 Task: Find out the meaning of "Cap" in the real estate glossary.
Action: Mouse moved to (419, 171)
Screenshot: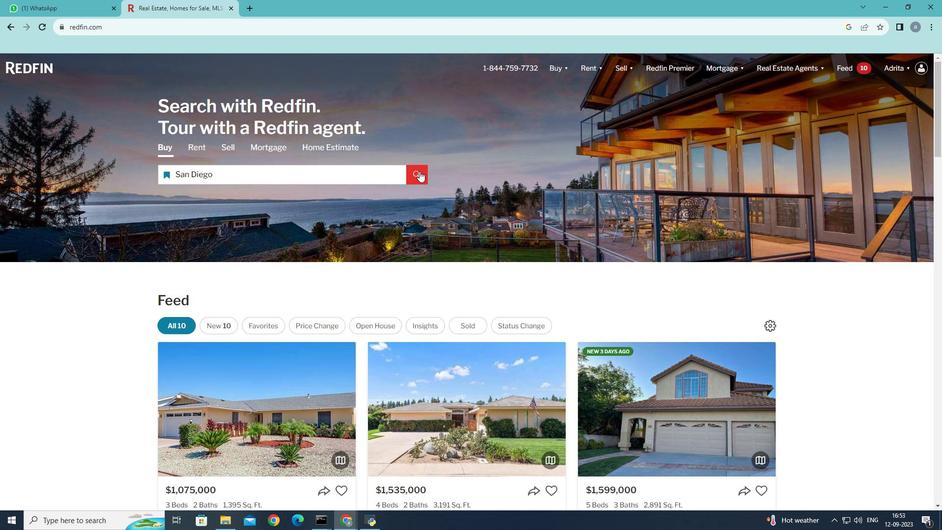 
Action: Mouse pressed left at (419, 171)
Screenshot: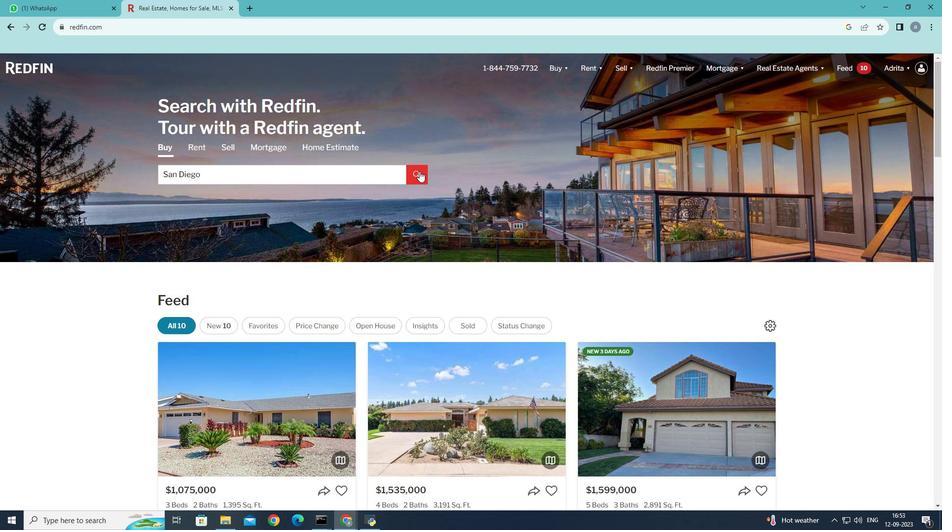 
Action: Mouse moved to (597, 139)
Screenshot: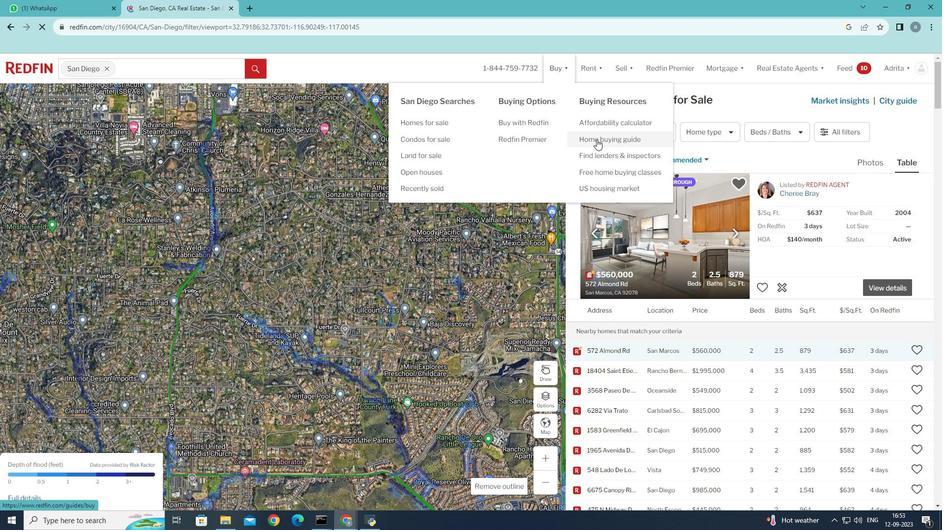 
Action: Mouse pressed left at (597, 139)
Screenshot: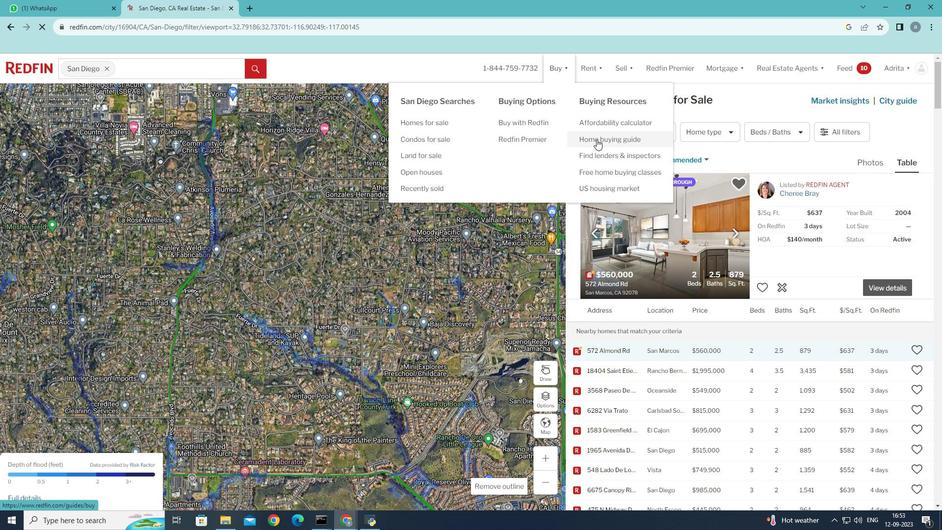 
Action: Mouse moved to (415, 214)
Screenshot: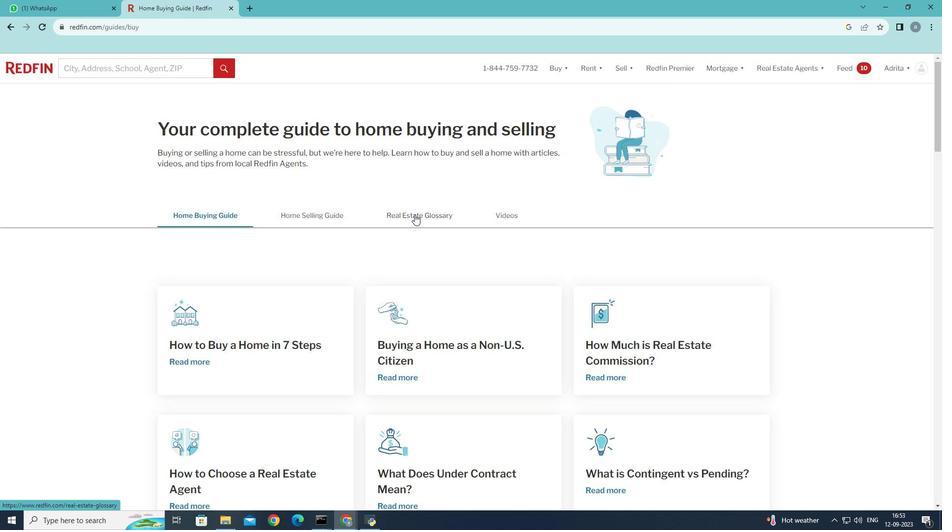 
Action: Mouse pressed left at (415, 214)
Screenshot: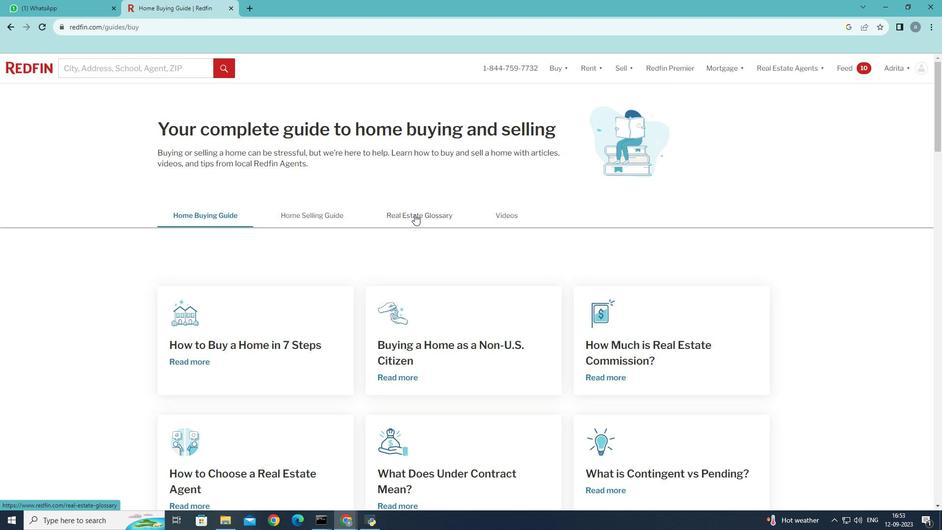 
Action: Mouse moved to (316, 307)
Screenshot: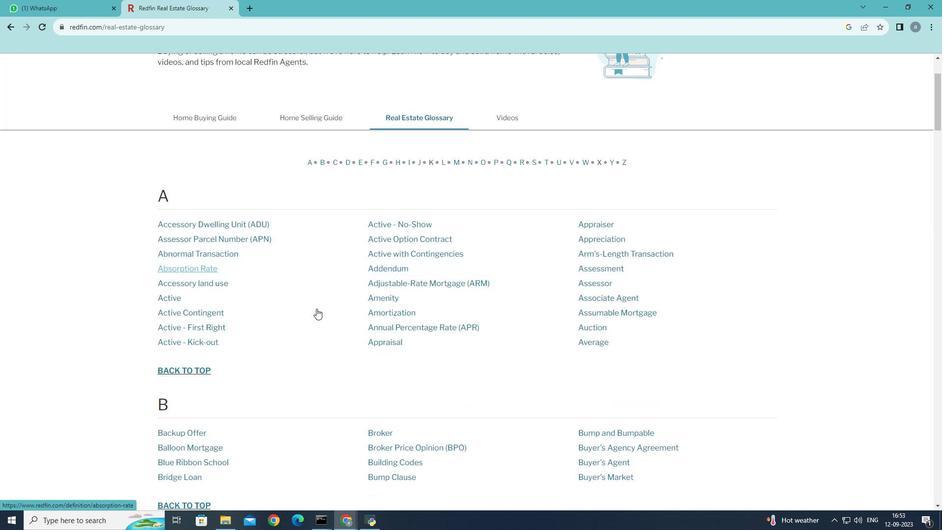 
Action: Mouse scrolled (316, 306) with delta (0, 0)
Screenshot: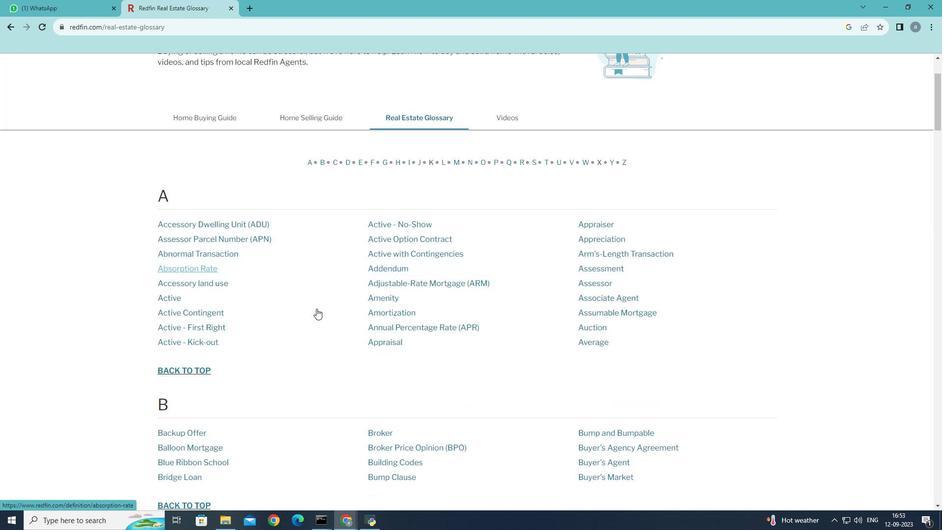 
Action: Mouse moved to (316, 307)
Screenshot: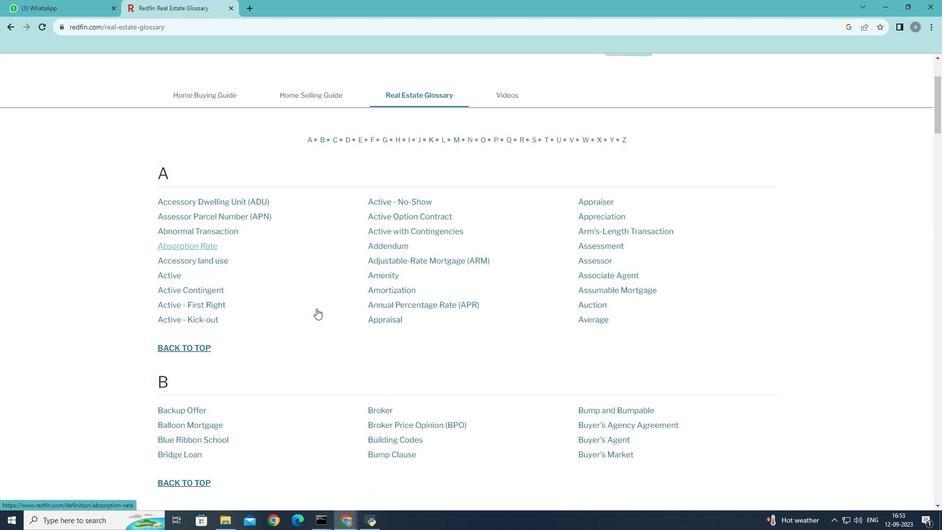 
Action: Mouse scrolled (316, 307) with delta (0, 0)
Screenshot: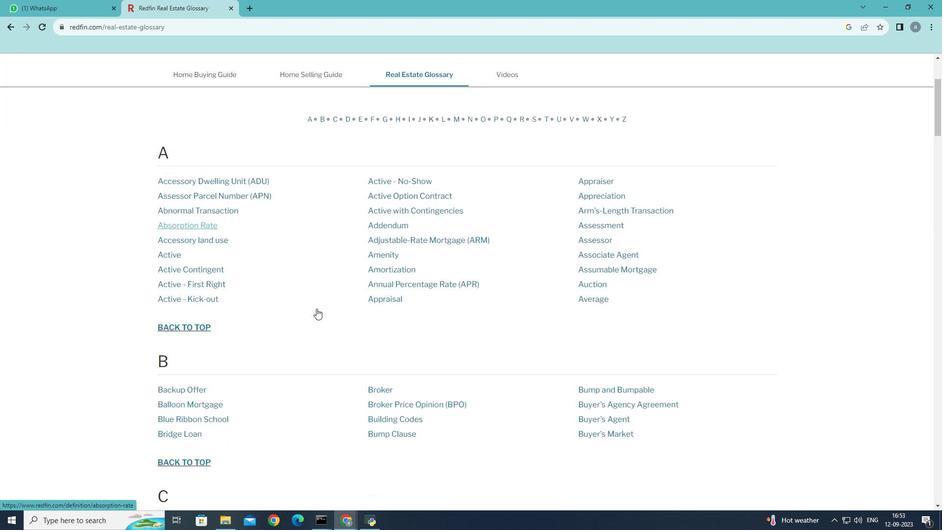 
Action: Mouse moved to (316, 308)
Screenshot: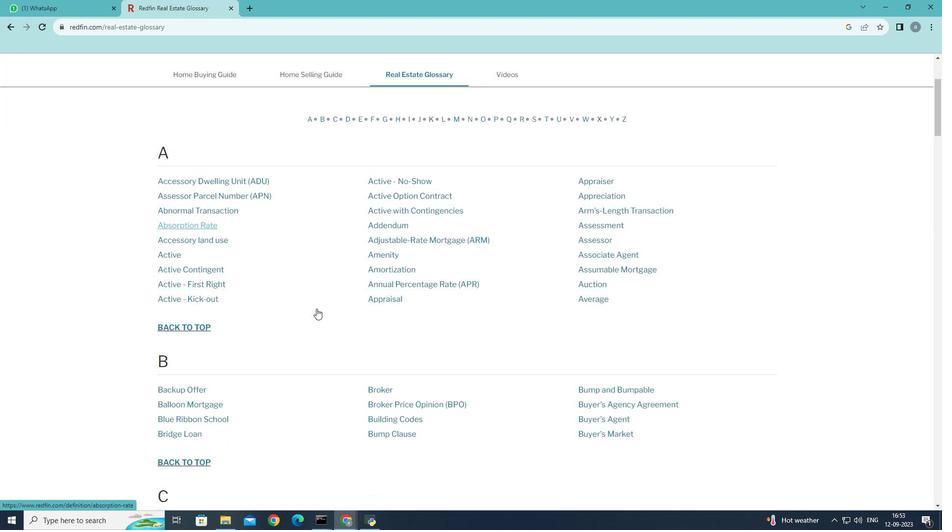 
Action: Mouse scrolled (316, 308) with delta (0, 0)
Screenshot: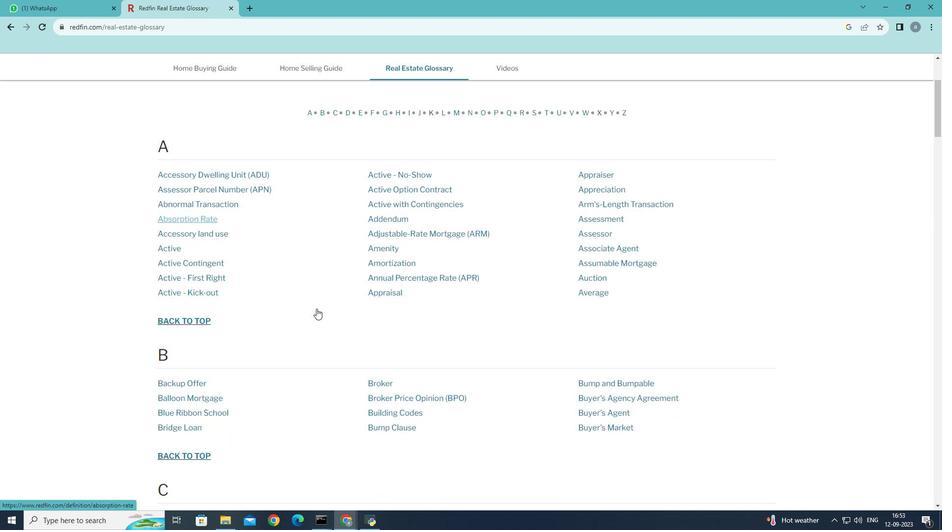 
Action: Mouse moved to (316, 308)
Screenshot: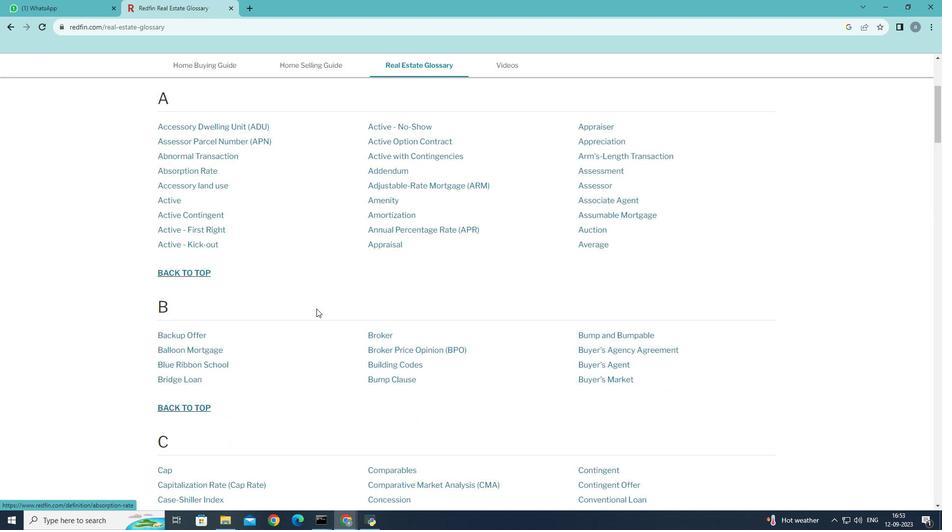 
Action: Mouse scrolled (316, 308) with delta (0, 0)
Screenshot: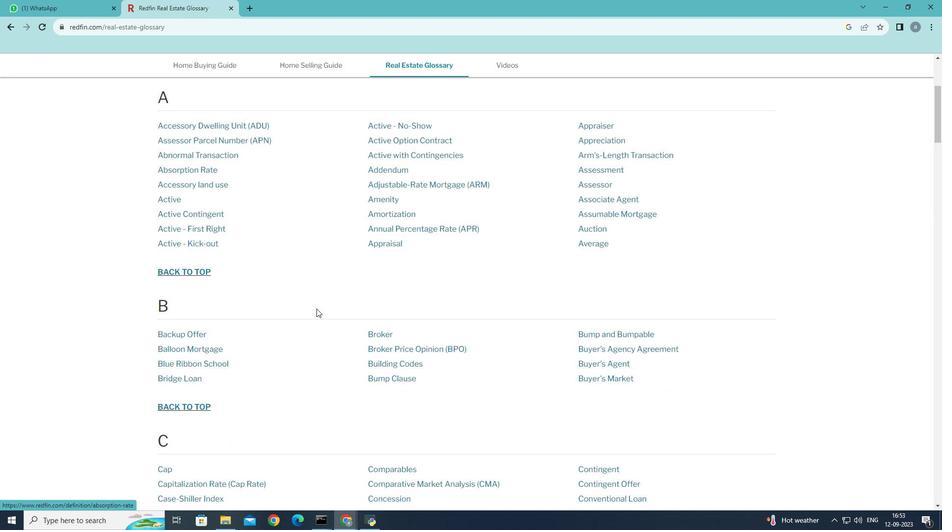 
Action: Mouse scrolled (316, 308) with delta (0, 0)
Screenshot: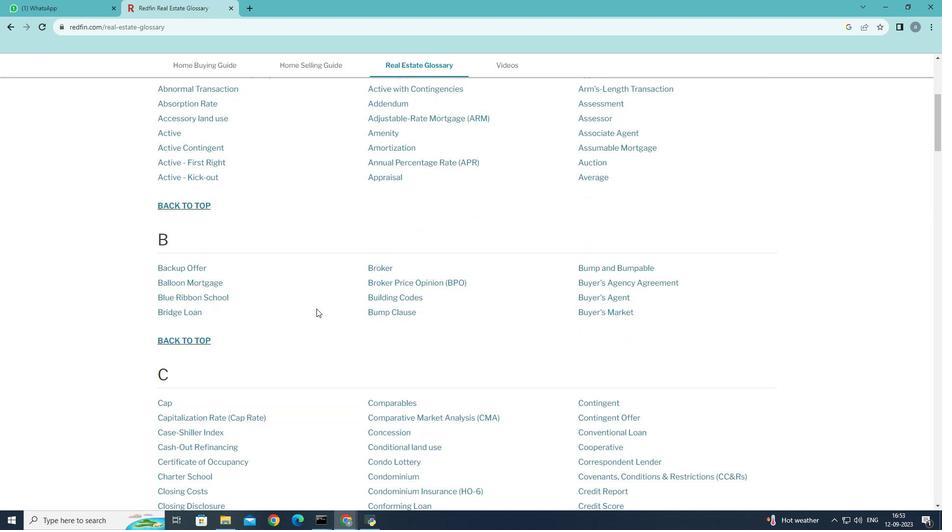 
Action: Mouse scrolled (316, 308) with delta (0, 0)
Screenshot: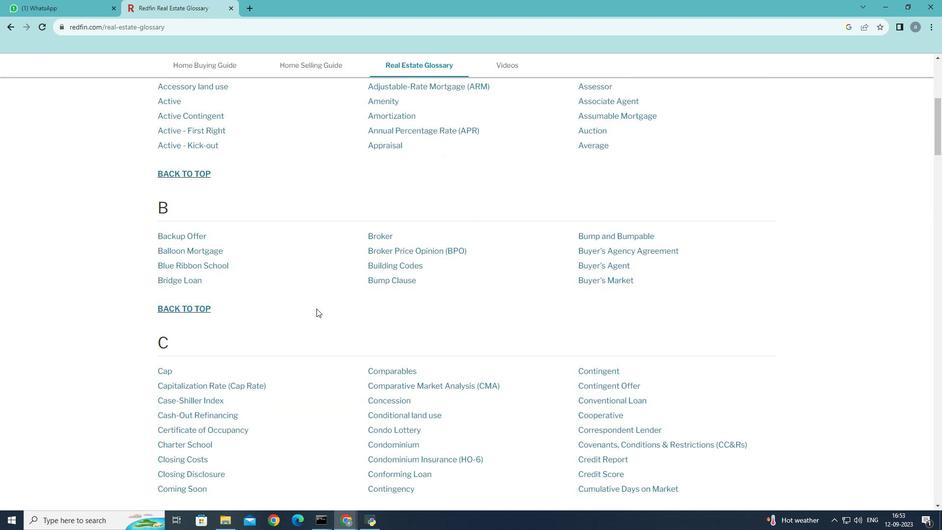 
Action: Mouse scrolled (316, 308) with delta (0, 0)
Screenshot: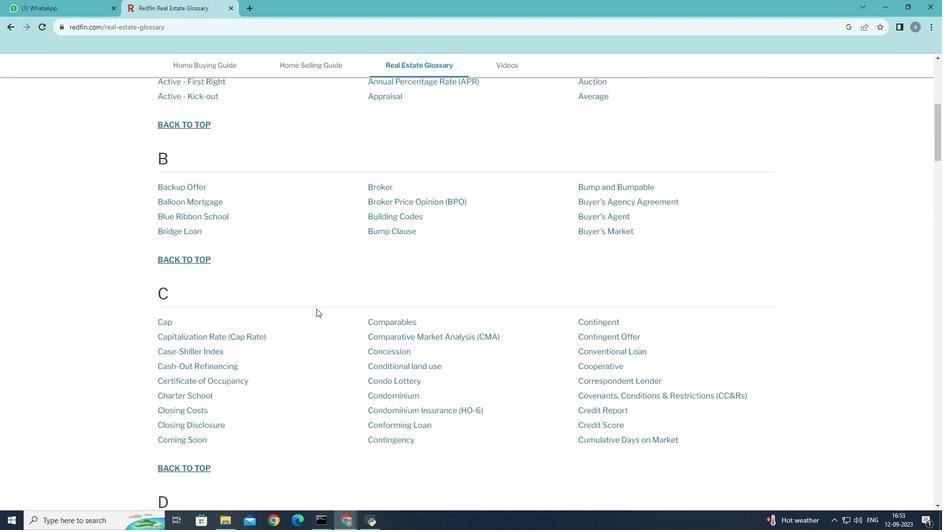 
Action: Mouse scrolled (316, 308) with delta (0, 0)
Screenshot: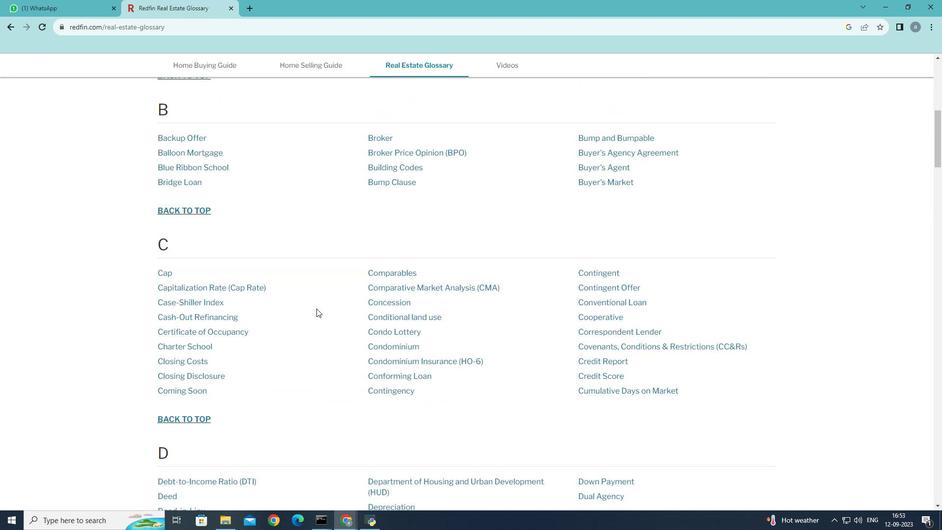 
Action: Mouse moved to (165, 275)
Screenshot: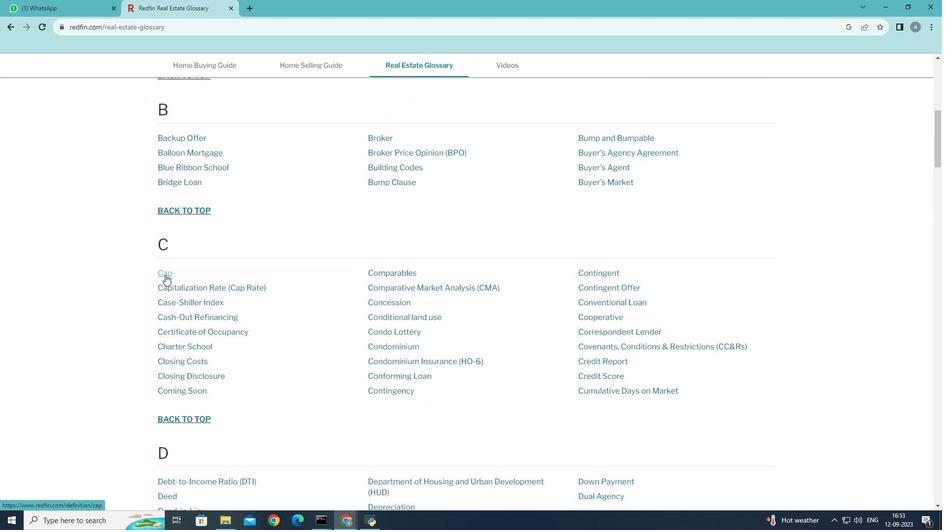 
Action: Mouse pressed left at (165, 275)
Screenshot: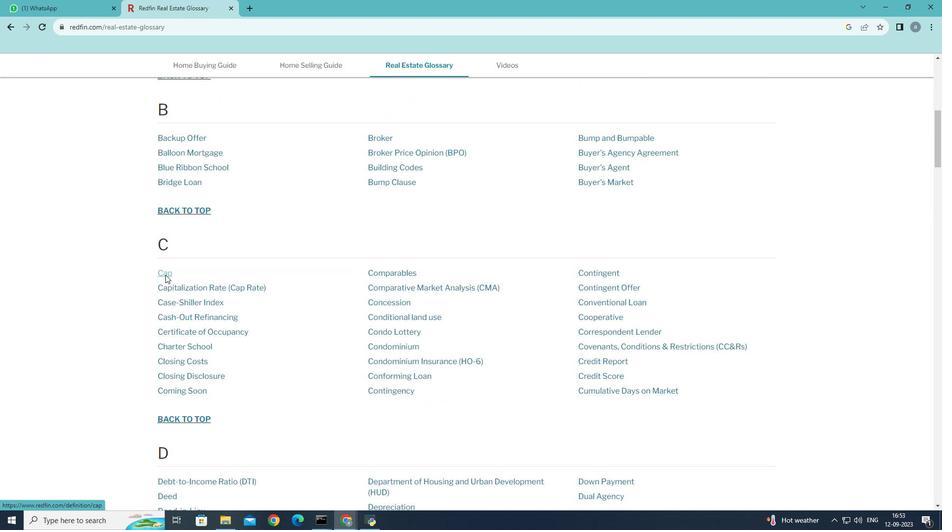 
